 Task: Add the task  Implement a new cloud-based vendor management system for a company to the section Front-end Framework Sprint in the project BellTech and add a Due Date to the respective task as 2024/03/05
Action: Mouse moved to (606, 508)
Screenshot: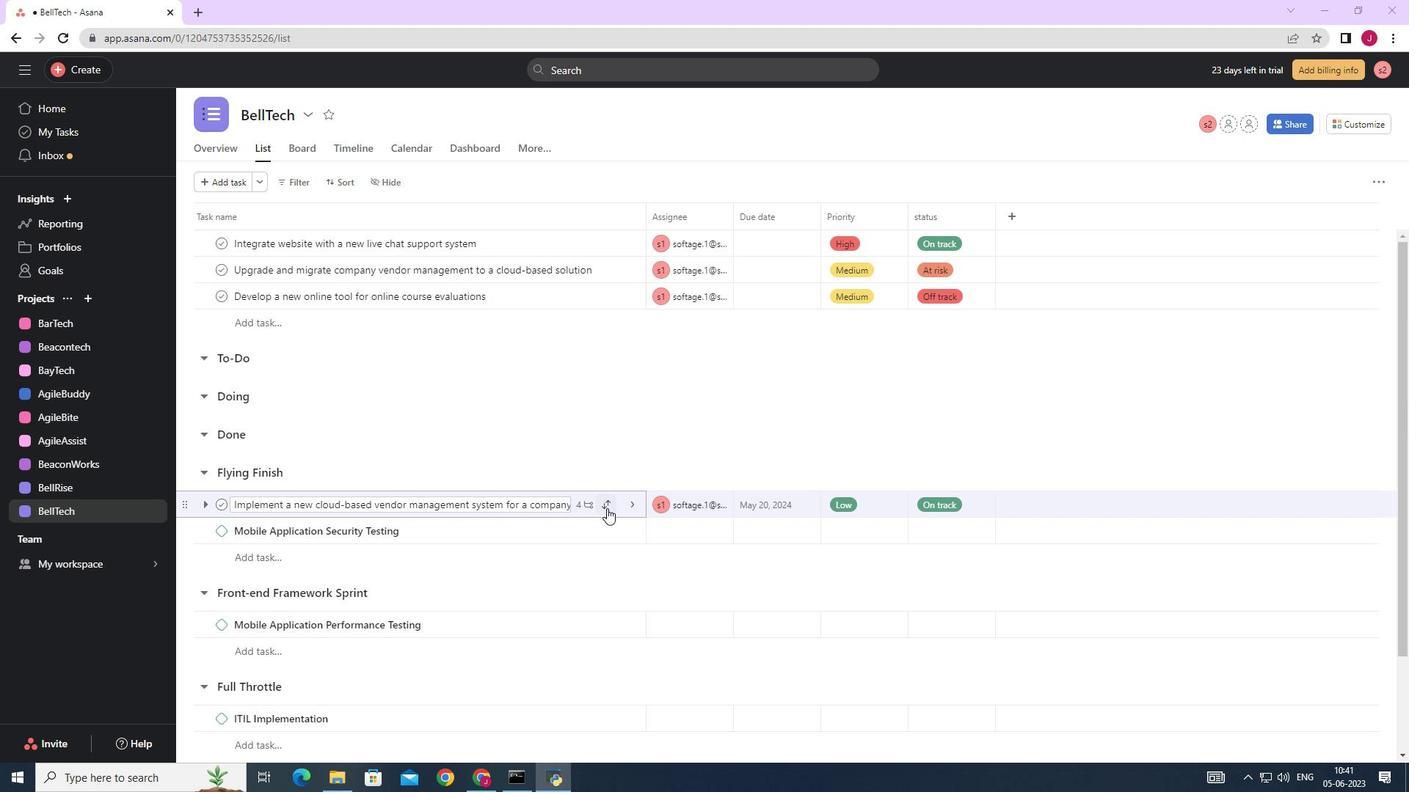 
Action: Mouse pressed left at (606, 508)
Screenshot: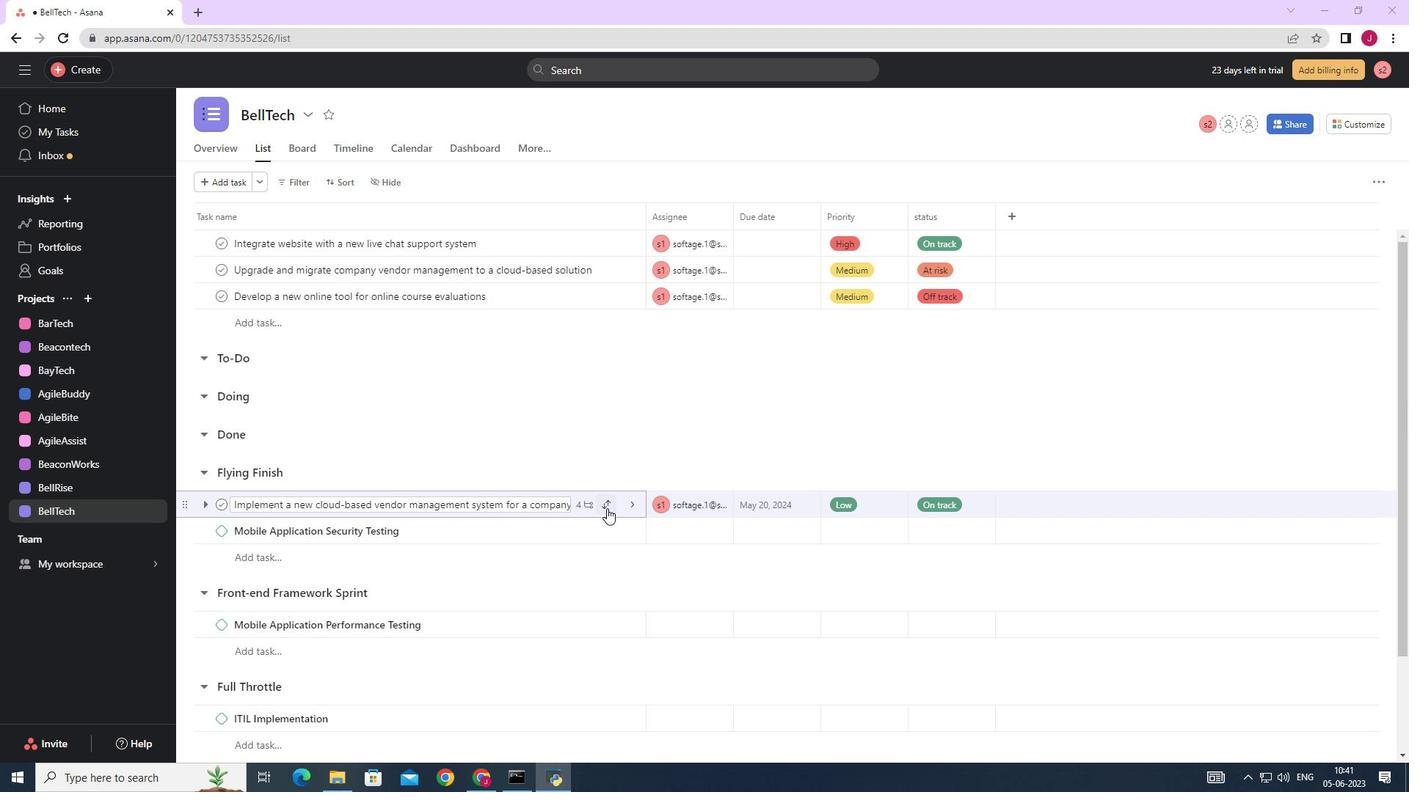 
Action: Mouse moved to (518, 424)
Screenshot: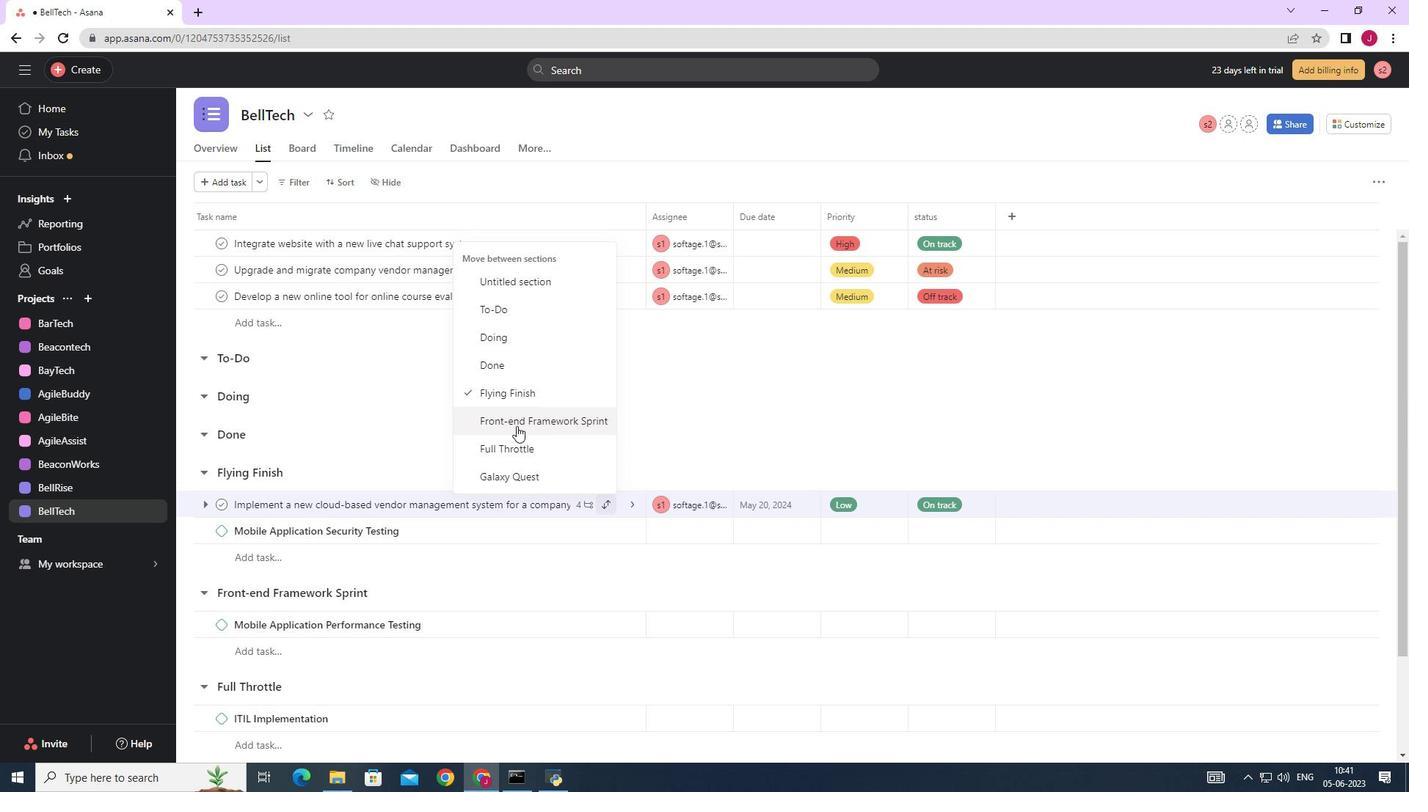 
Action: Mouse pressed left at (518, 424)
Screenshot: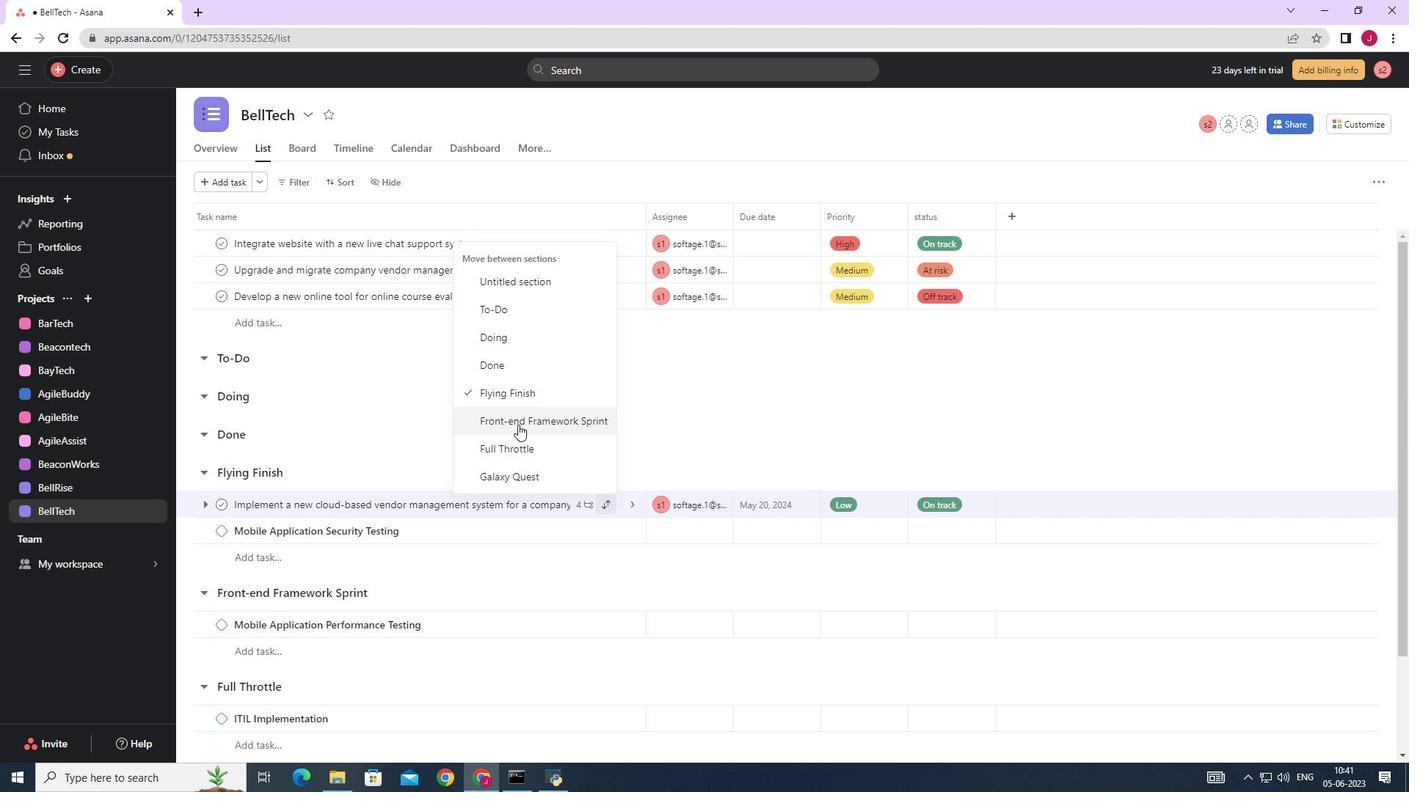 
Action: Mouse moved to (808, 601)
Screenshot: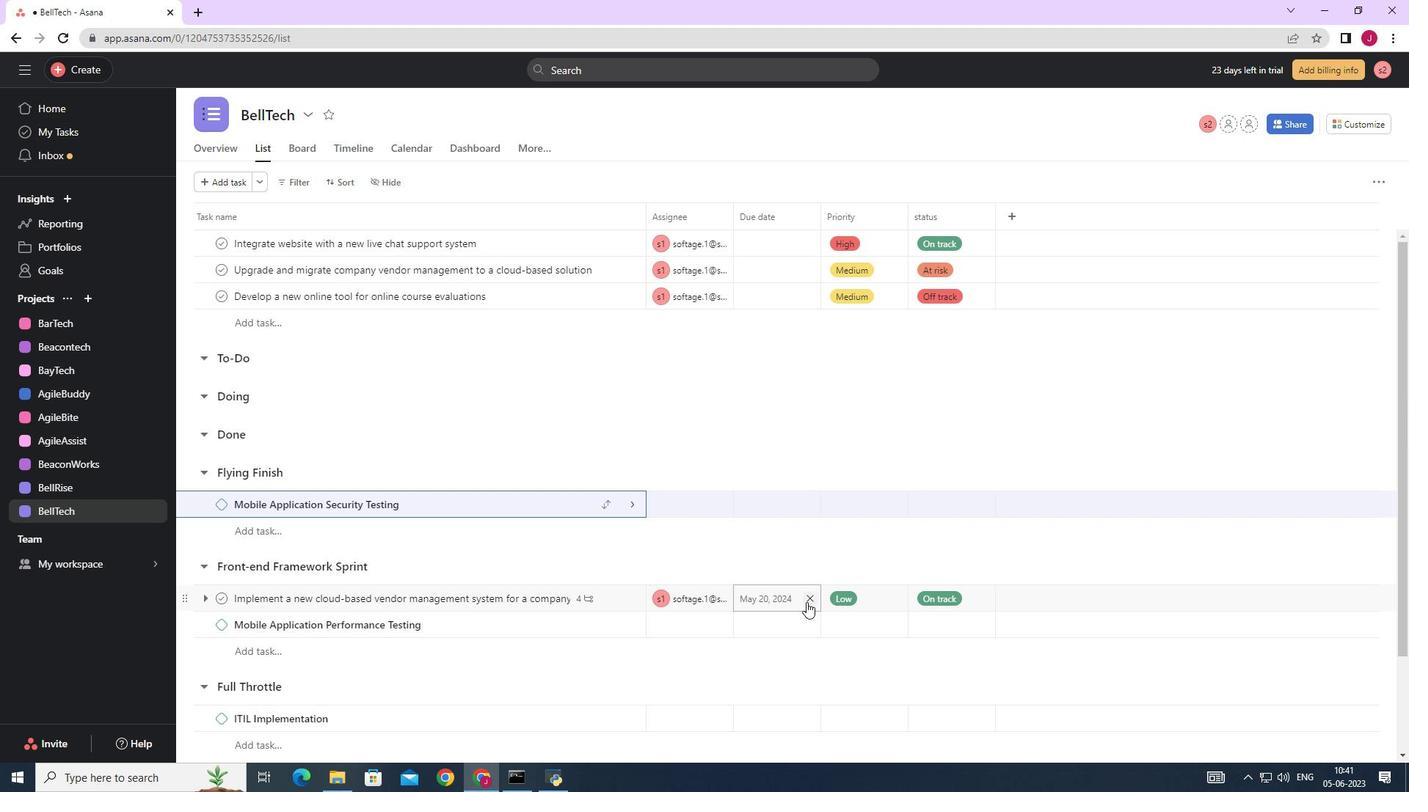 
Action: Mouse pressed left at (808, 601)
Screenshot: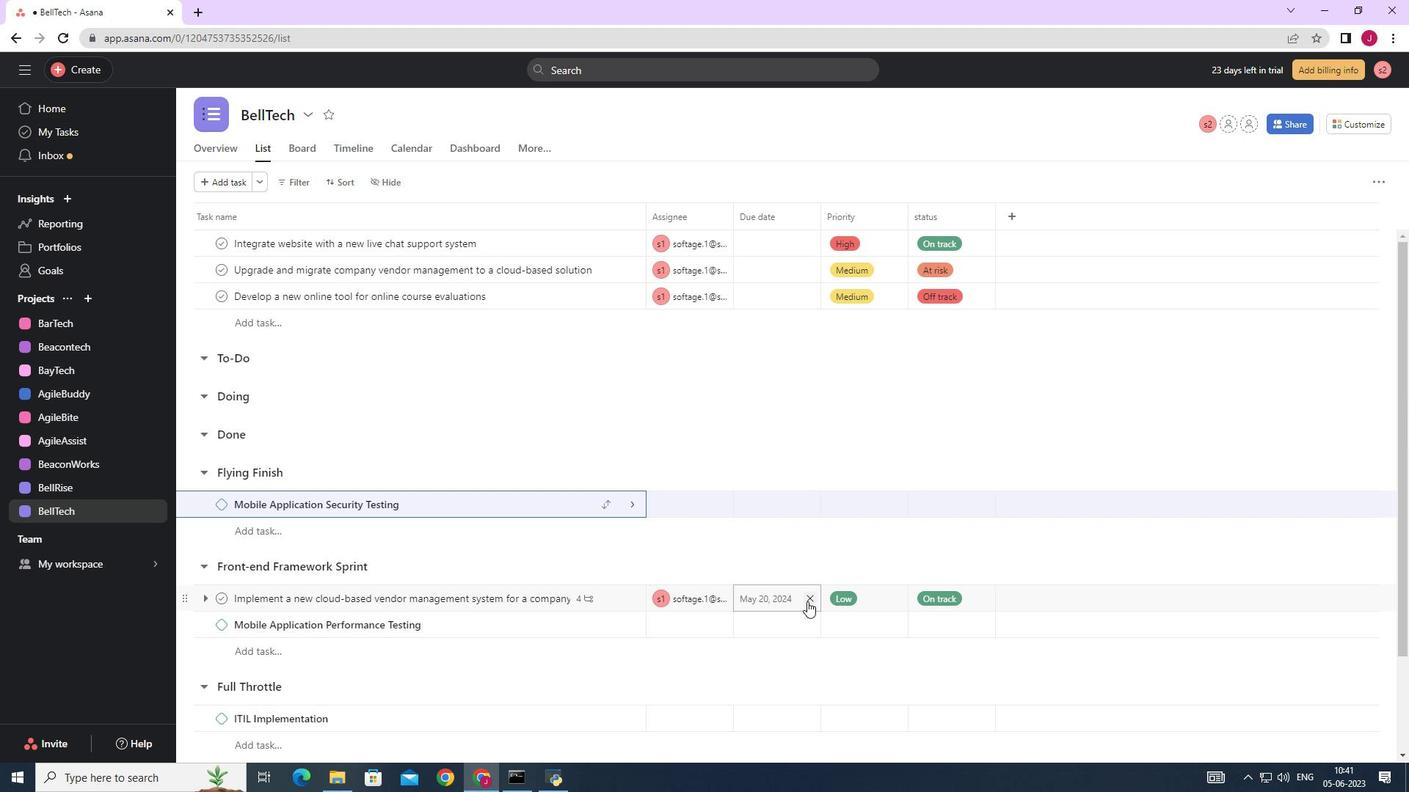 
Action: Mouse moved to (766, 600)
Screenshot: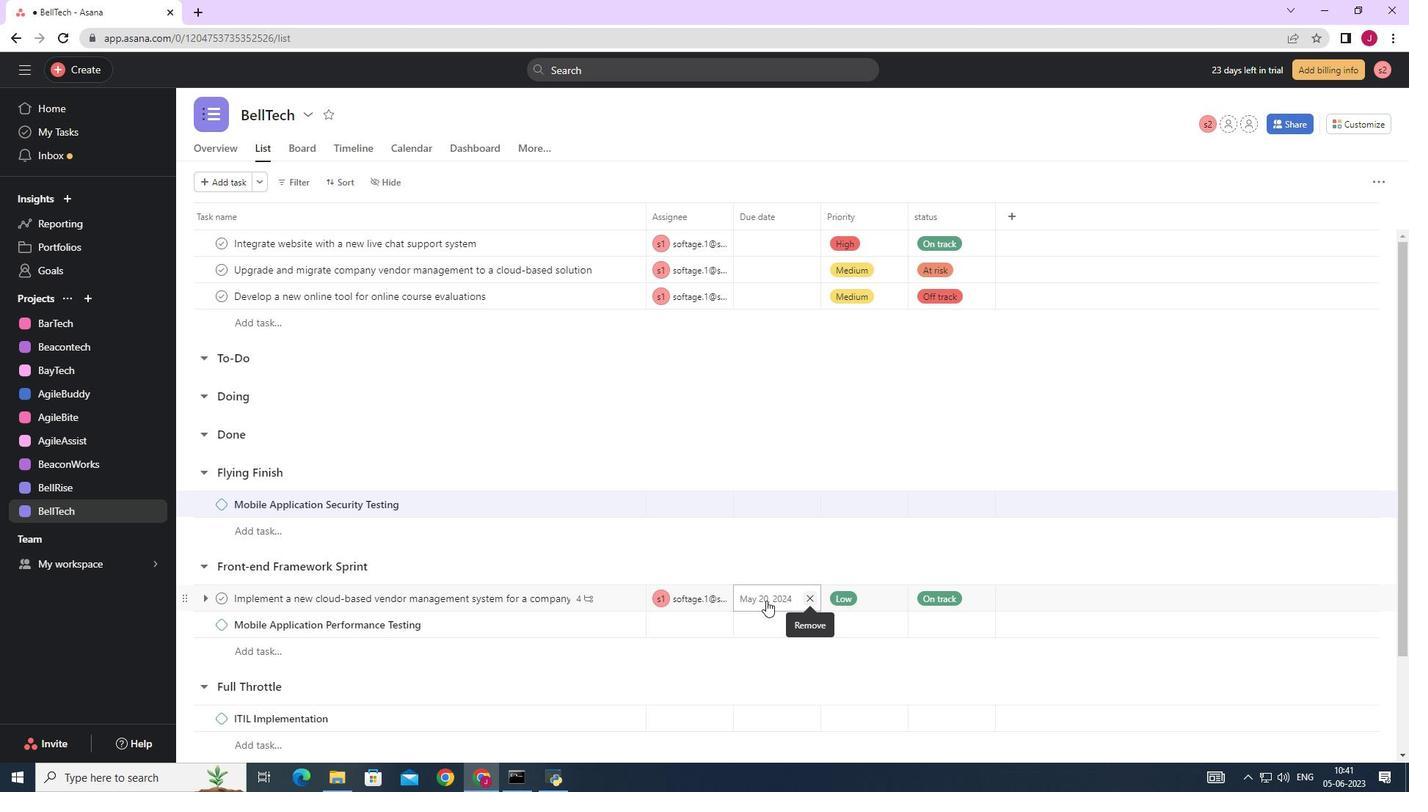 
Action: Mouse pressed left at (766, 600)
Screenshot: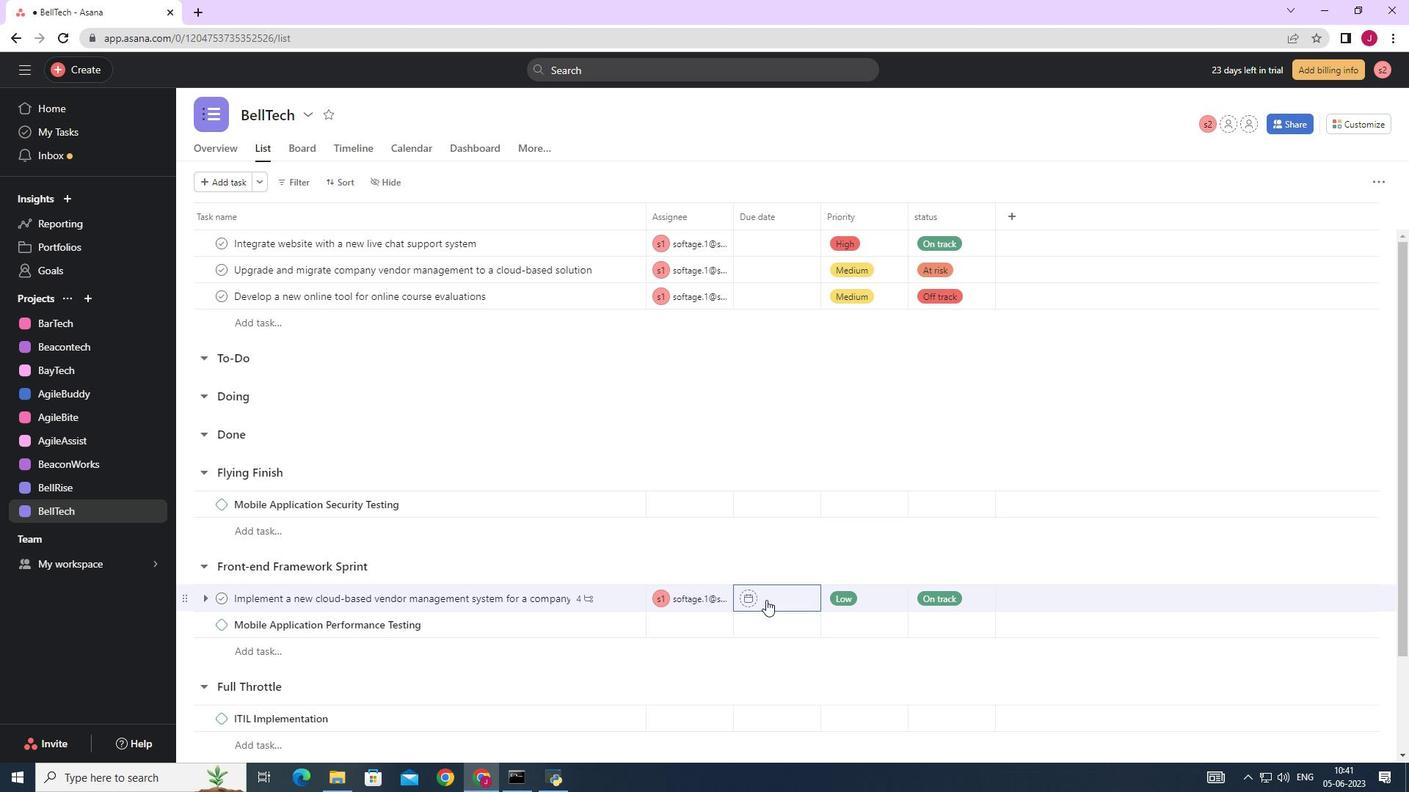 
Action: Mouse moved to (924, 368)
Screenshot: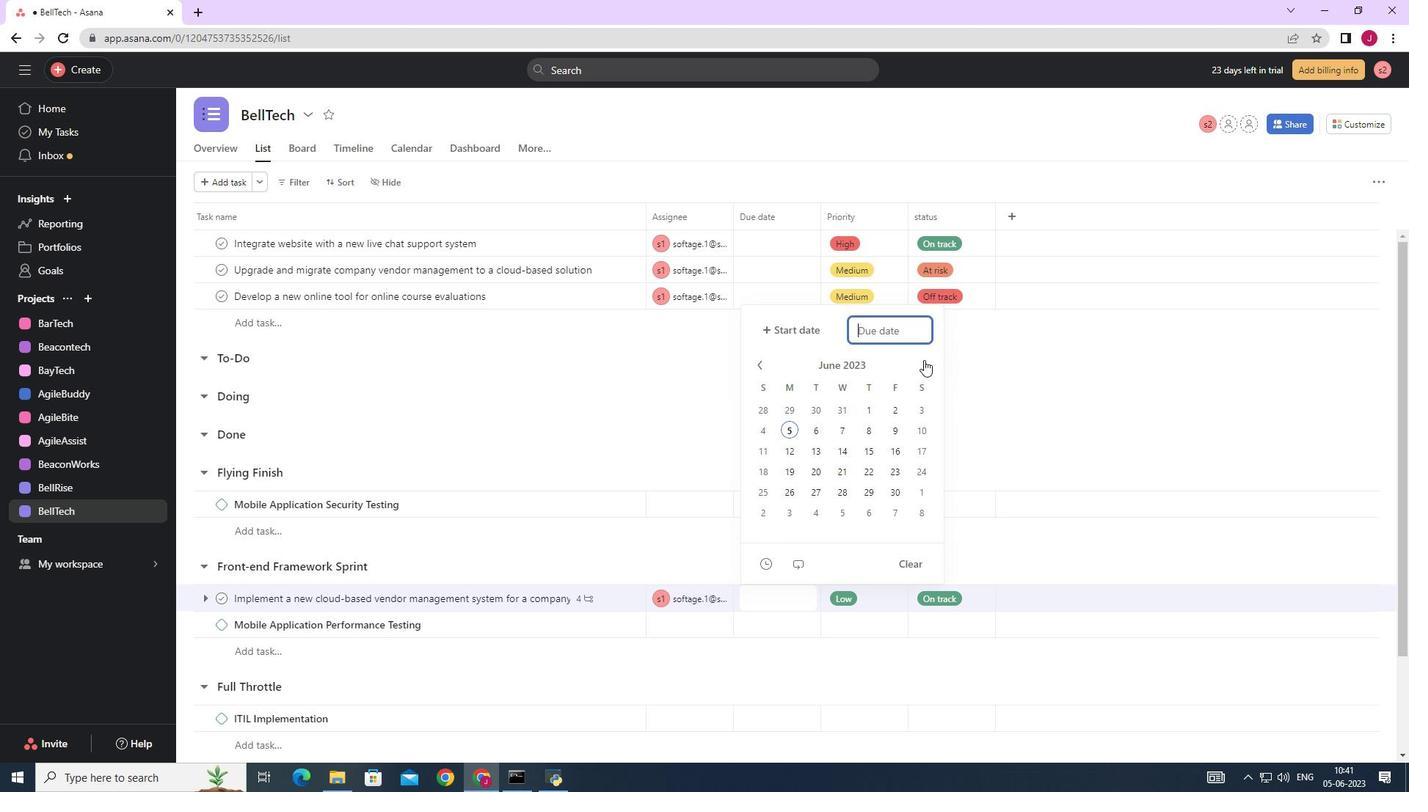 
Action: Mouse pressed left at (924, 368)
Screenshot: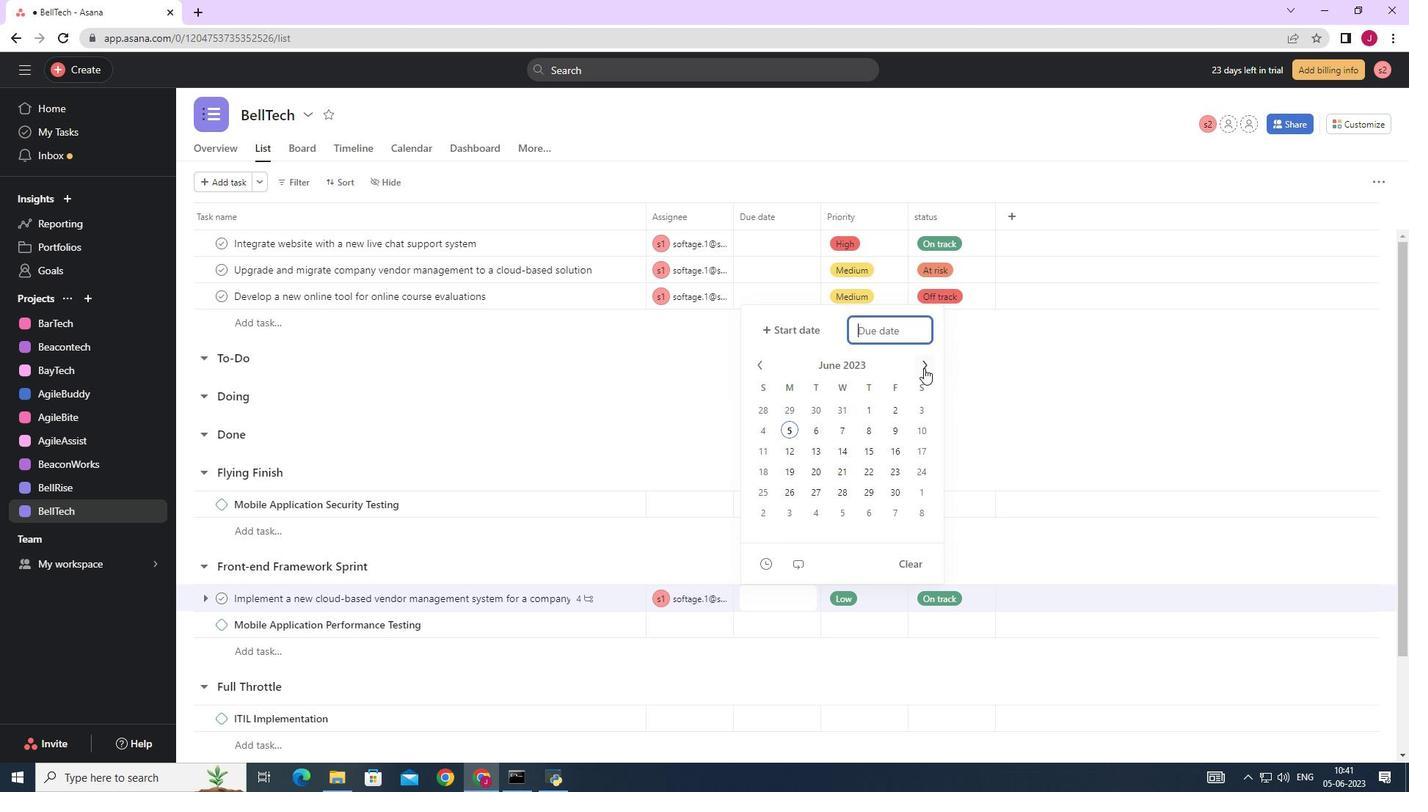 
Action: Mouse pressed left at (924, 368)
Screenshot: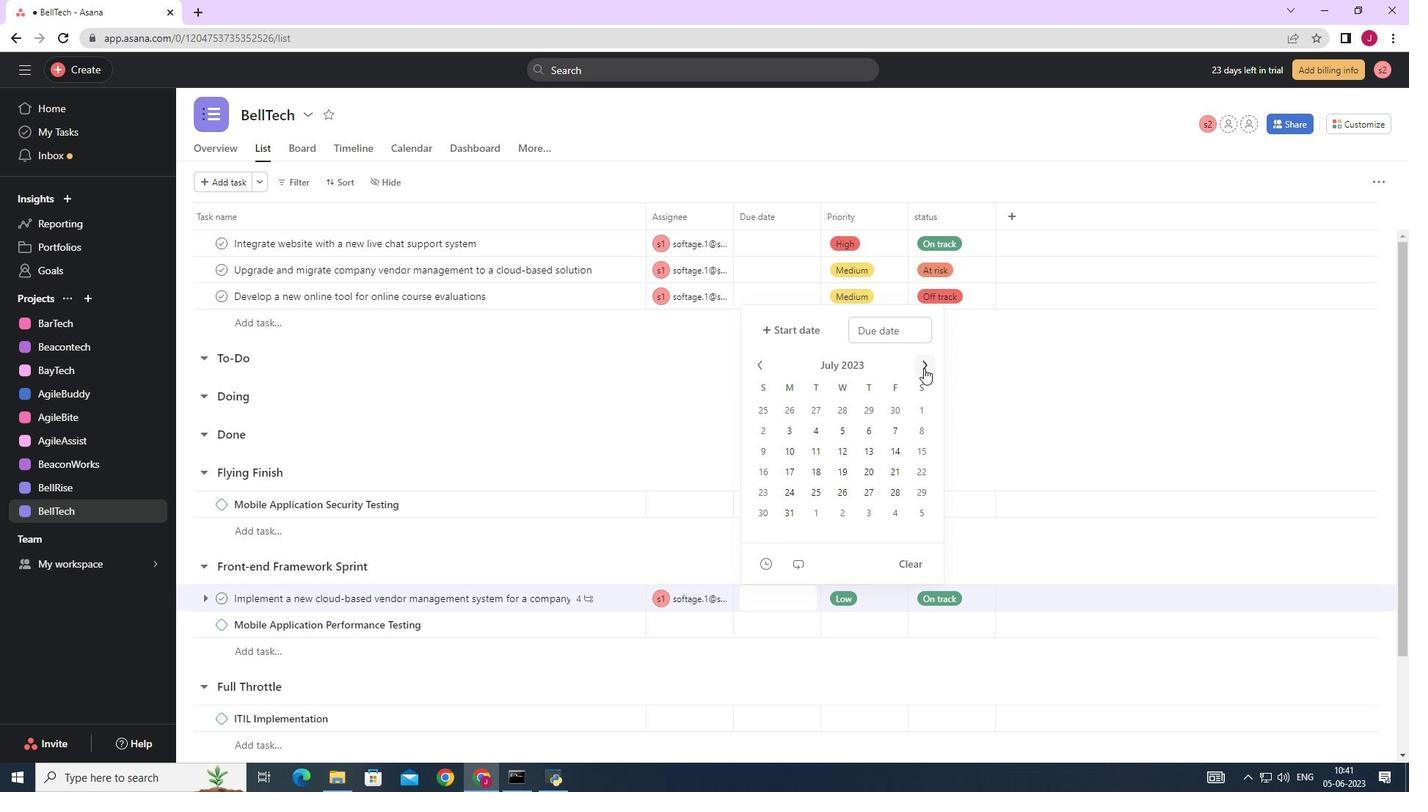 
Action: Mouse pressed left at (924, 368)
Screenshot: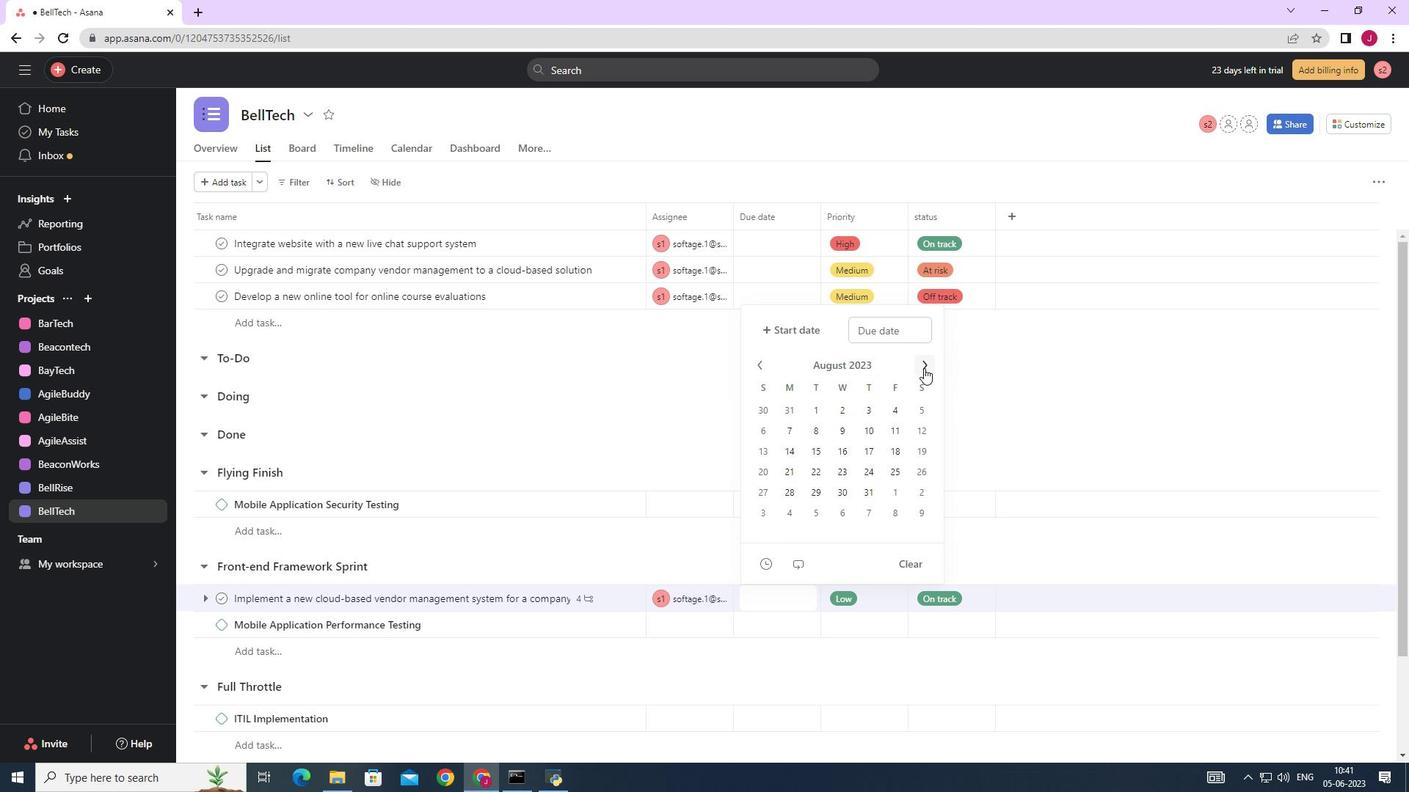 
Action: Mouse pressed left at (924, 368)
Screenshot: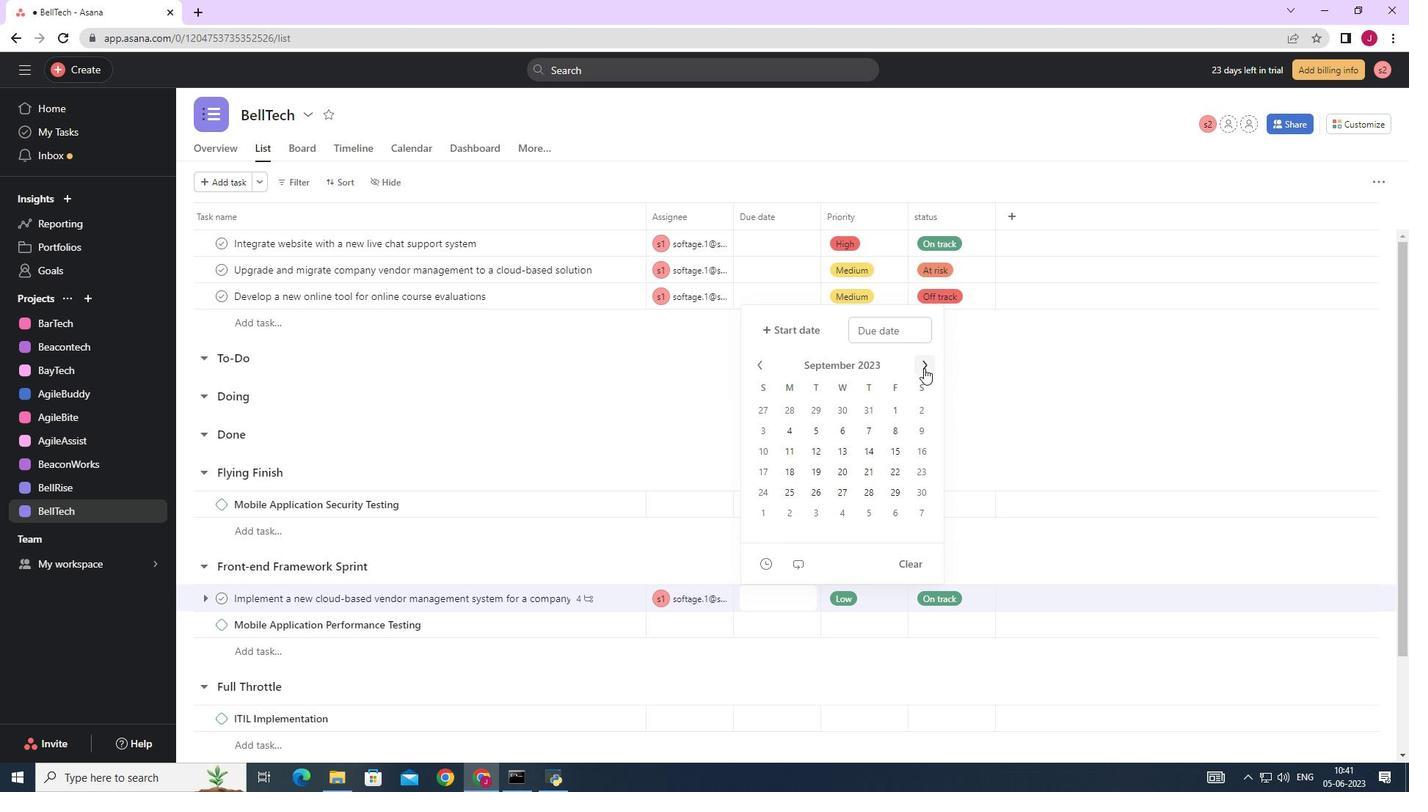 
Action: Mouse pressed left at (924, 368)
Screenshot: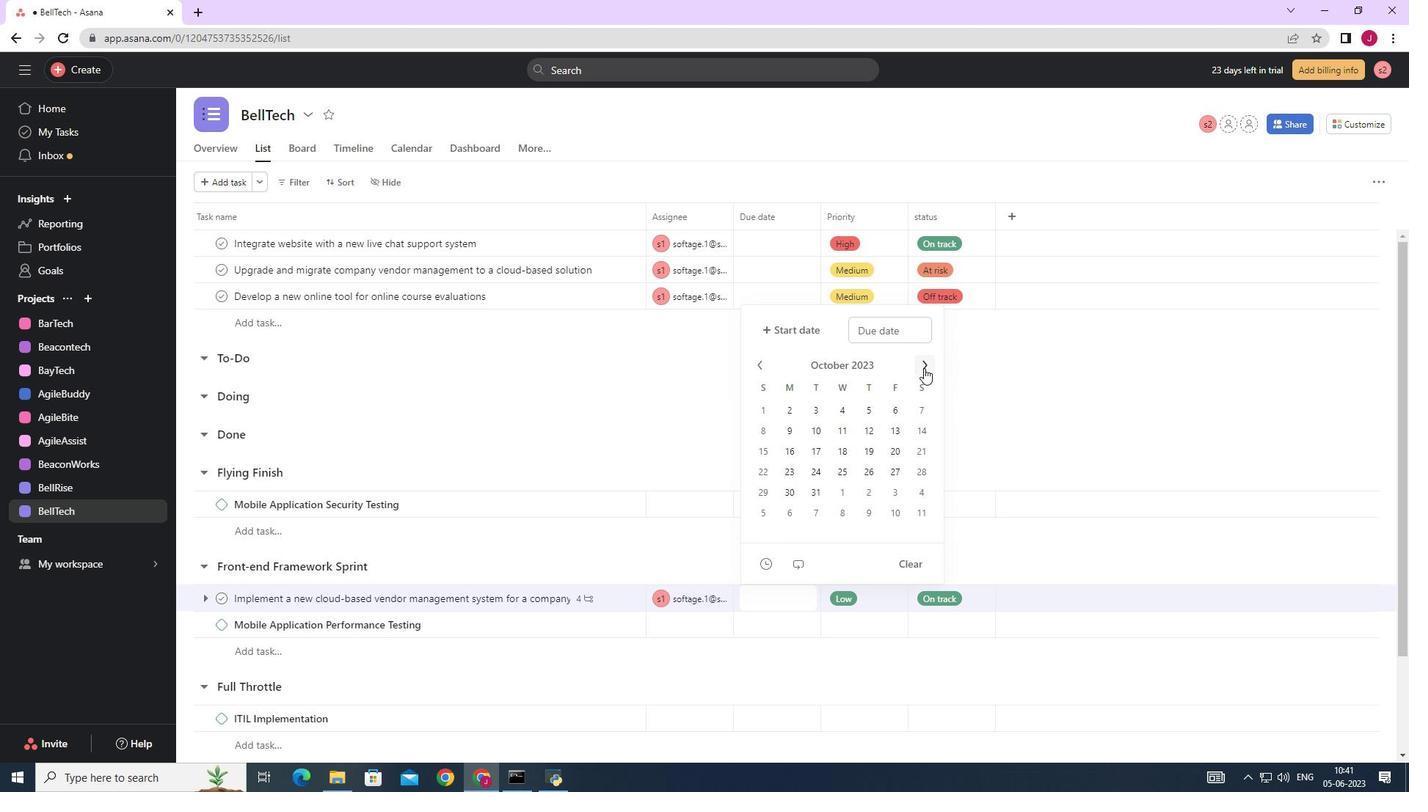 
Action: Mouse moved to (924, 367)
Screenshot: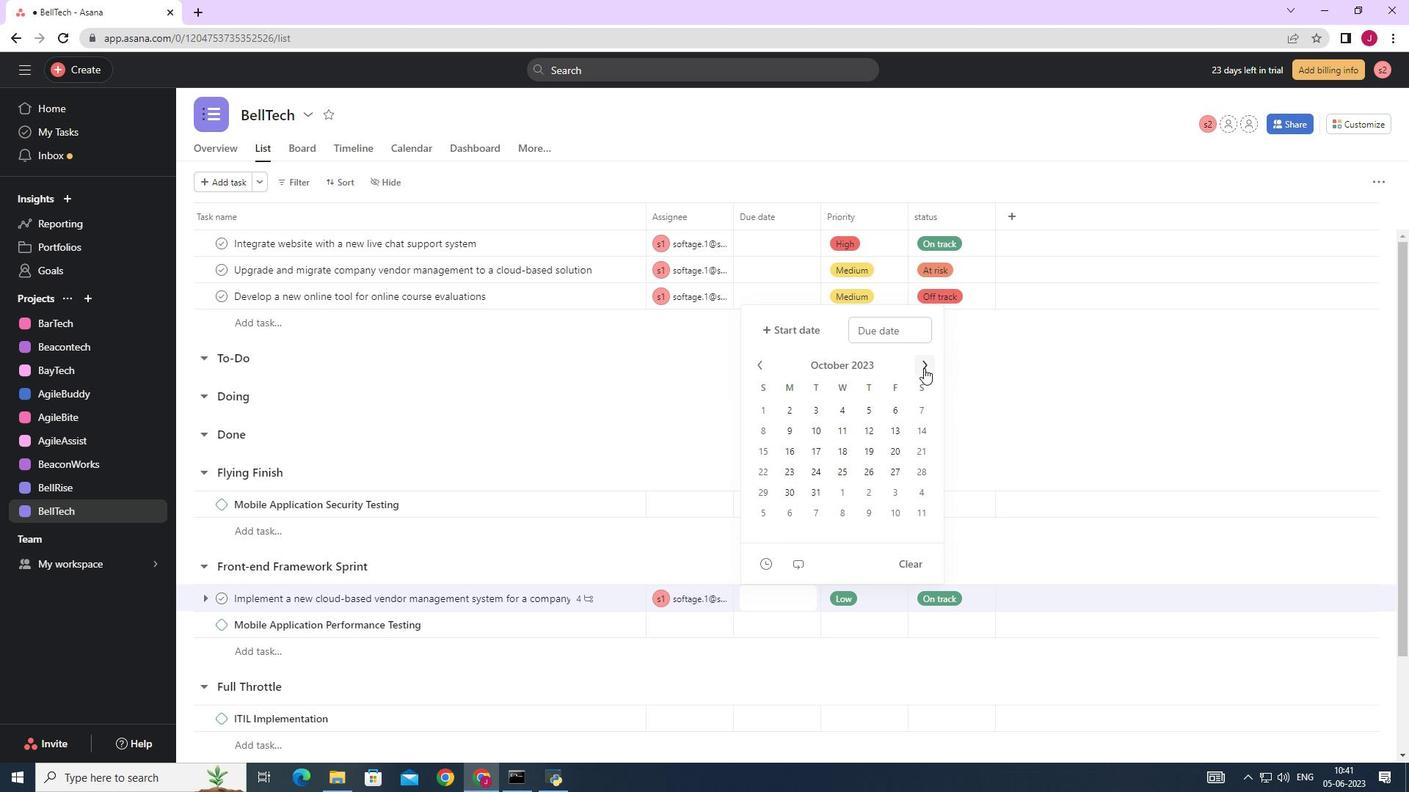 
Action: Mouse pressed left at (924, 367)
Screenshot: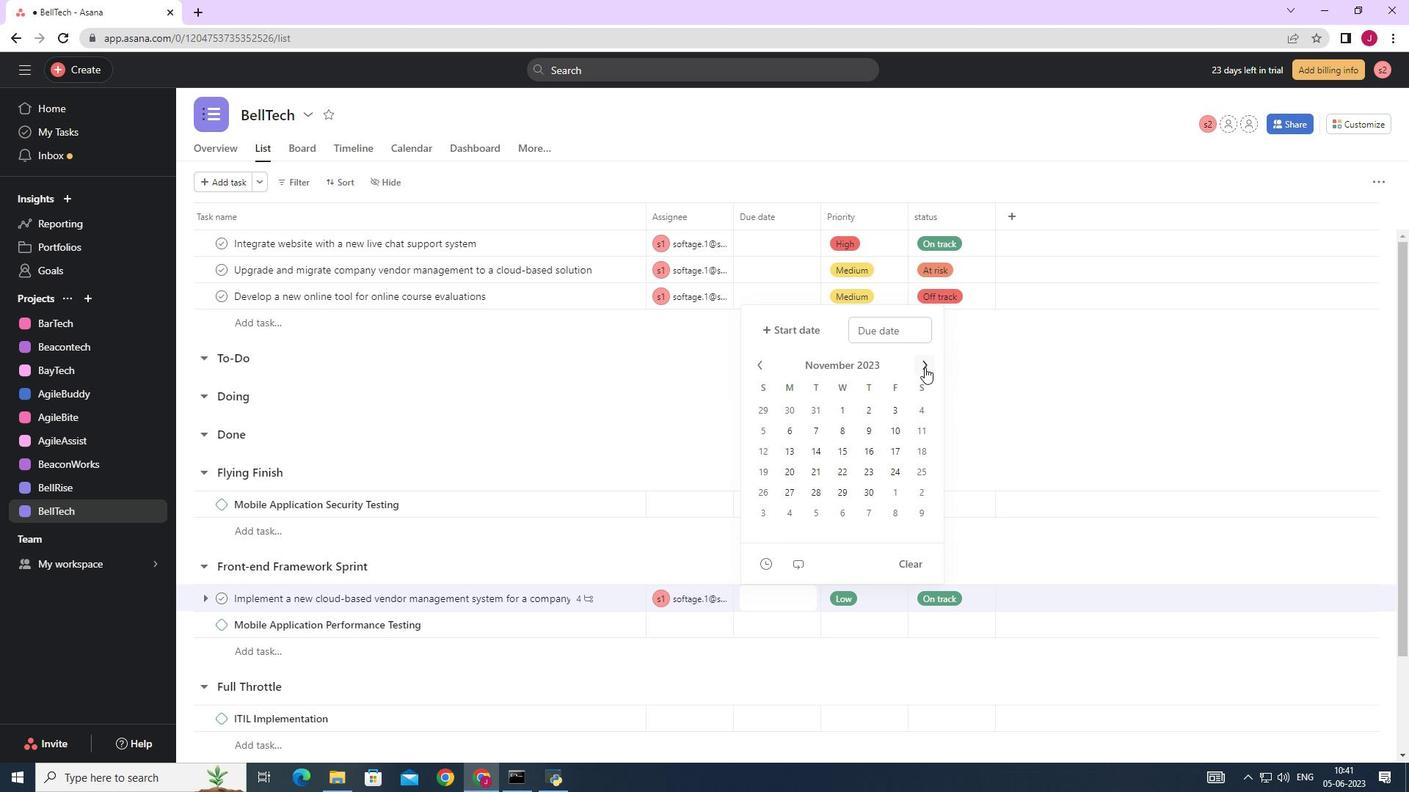 
Action: Mouse pressed left at (924, 367)
Screenshot: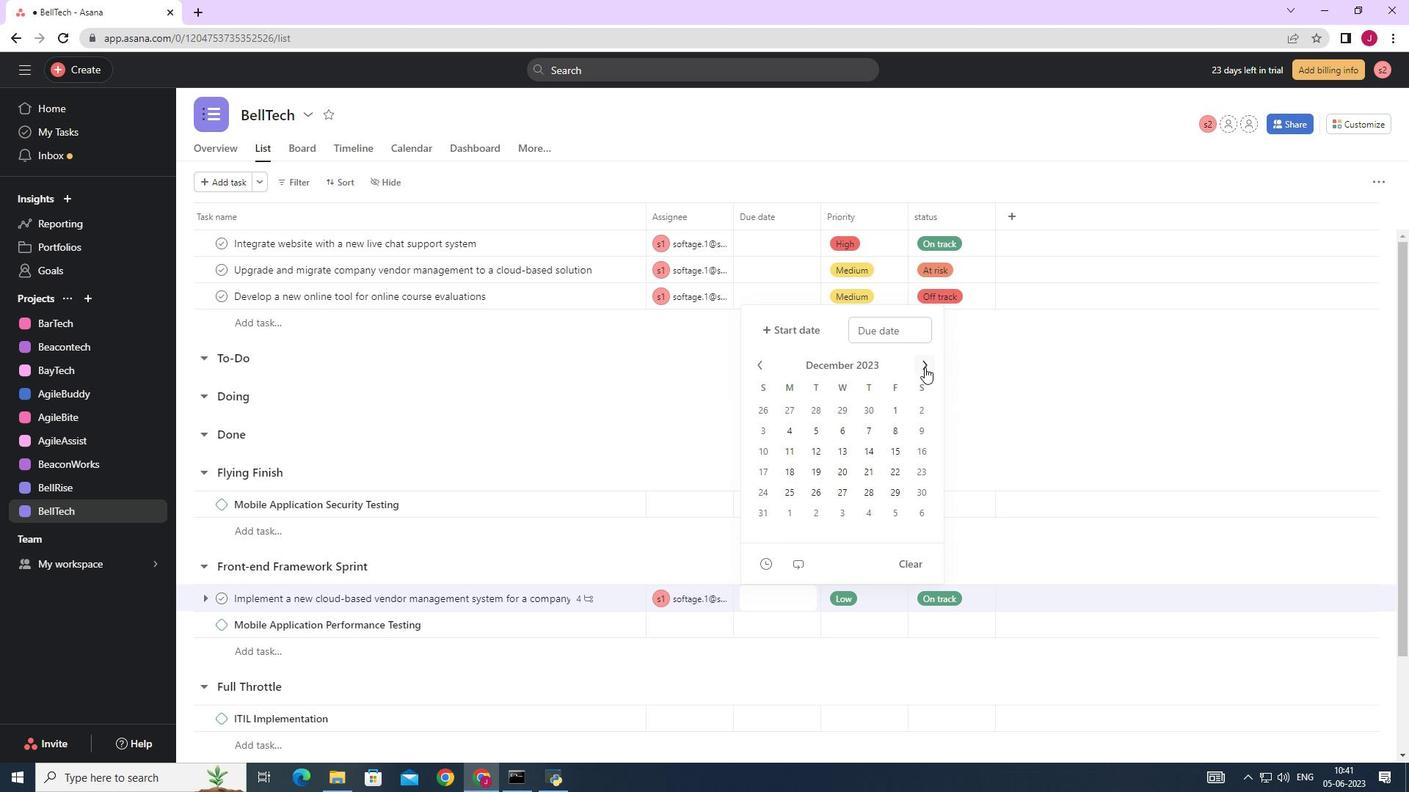 
Action: Mouse pressed left at (924, 367)
Screenshot: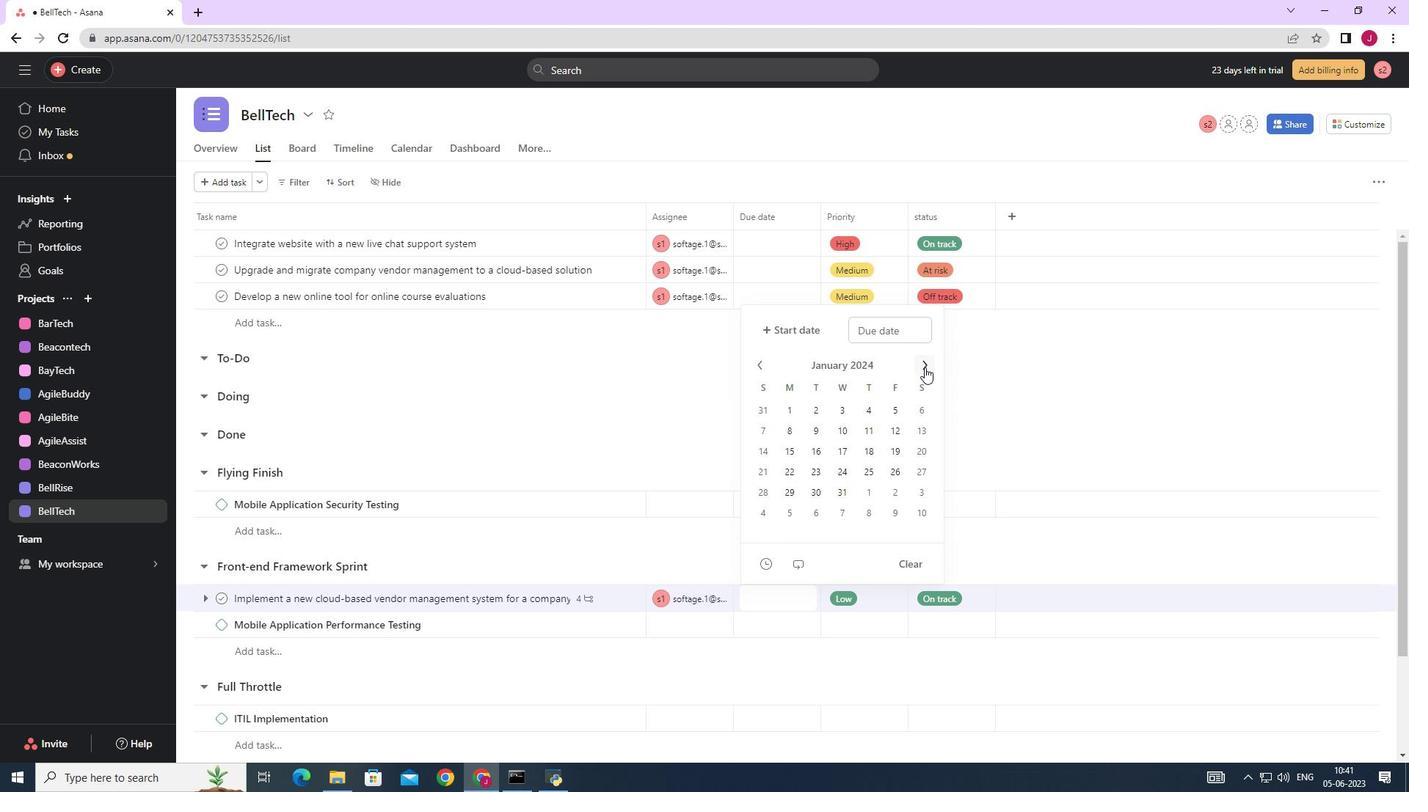 
Action: Mouse pressed left at (924, 367)
Screenshot: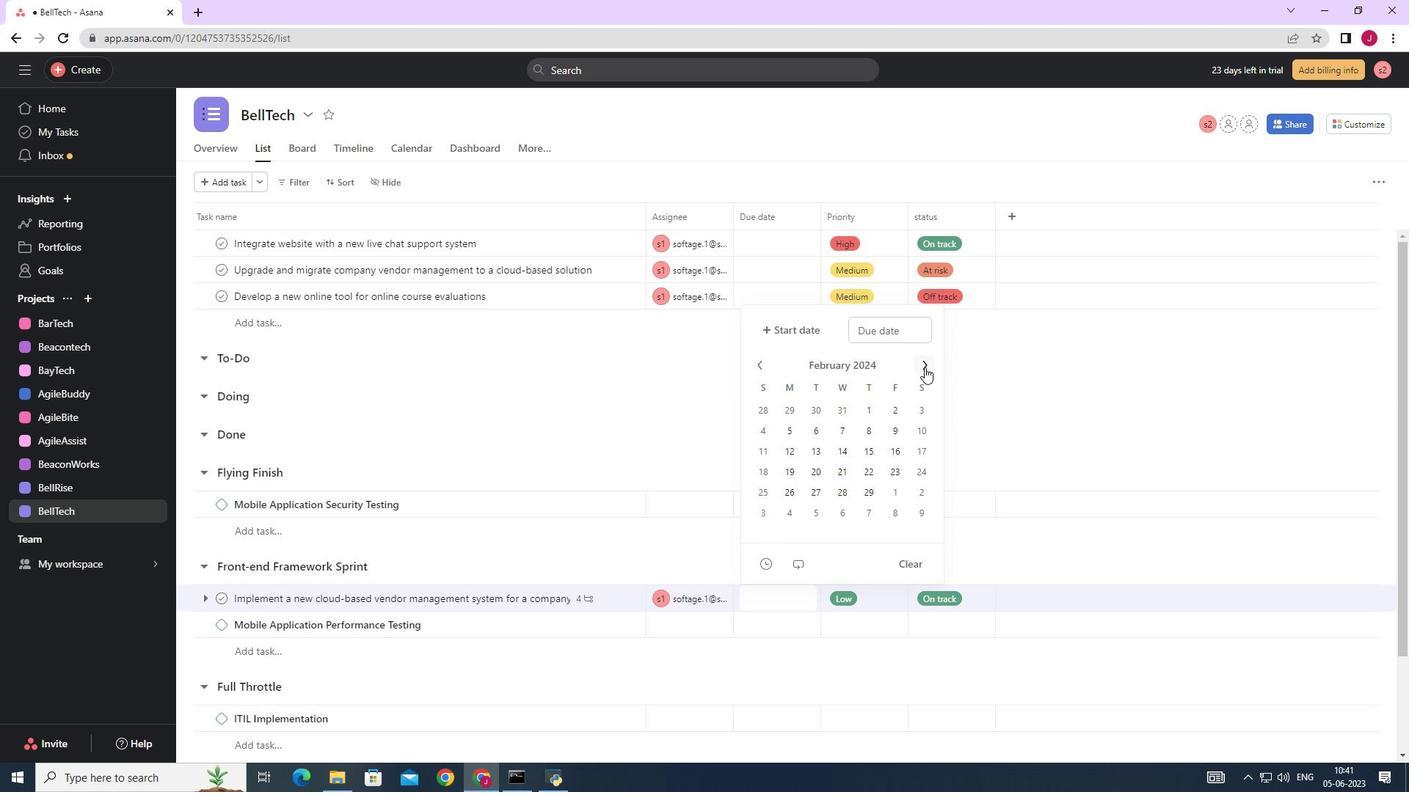 
Action: Mouse moved to (812, 435)
Screenshot: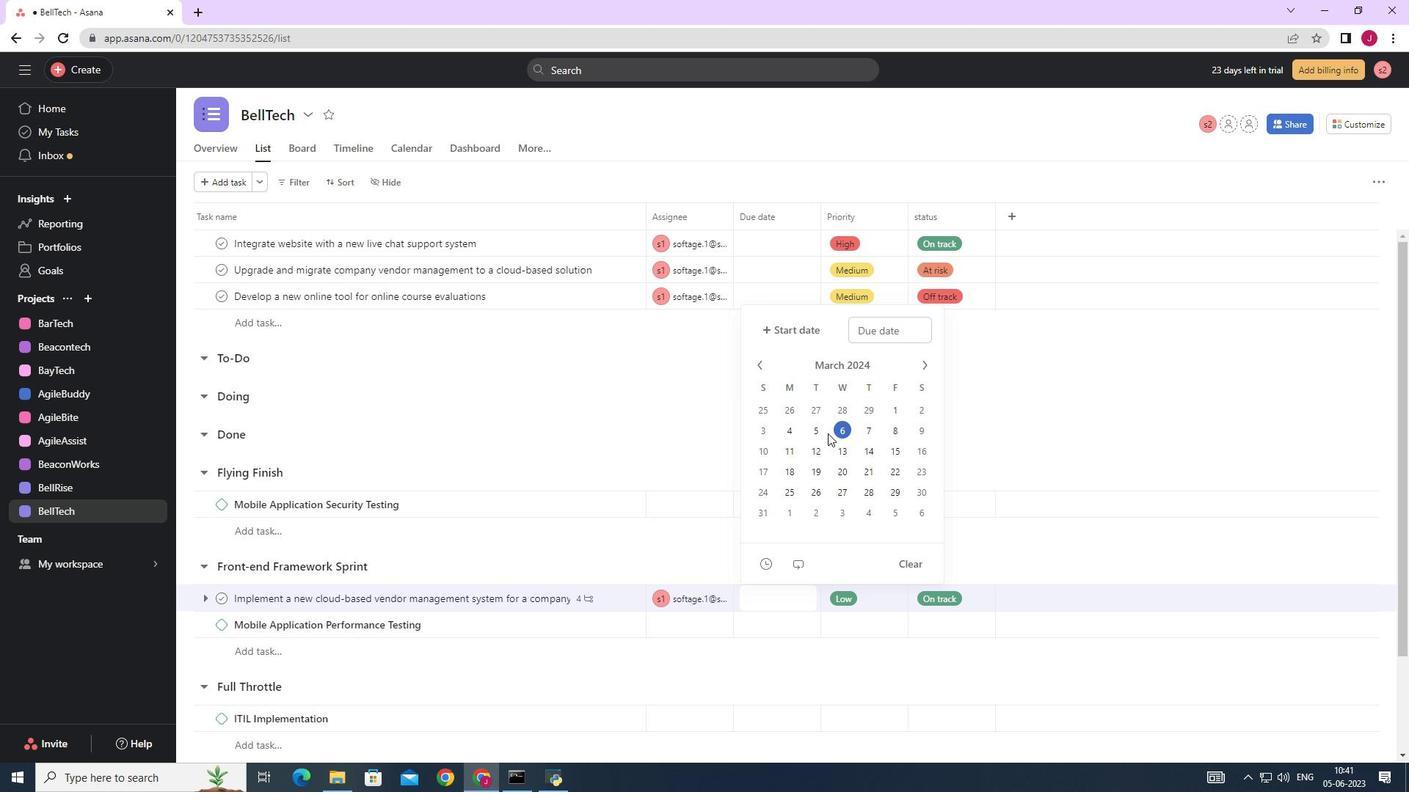 
Action: Mouse pressed left at (812, 435)
Screenshot: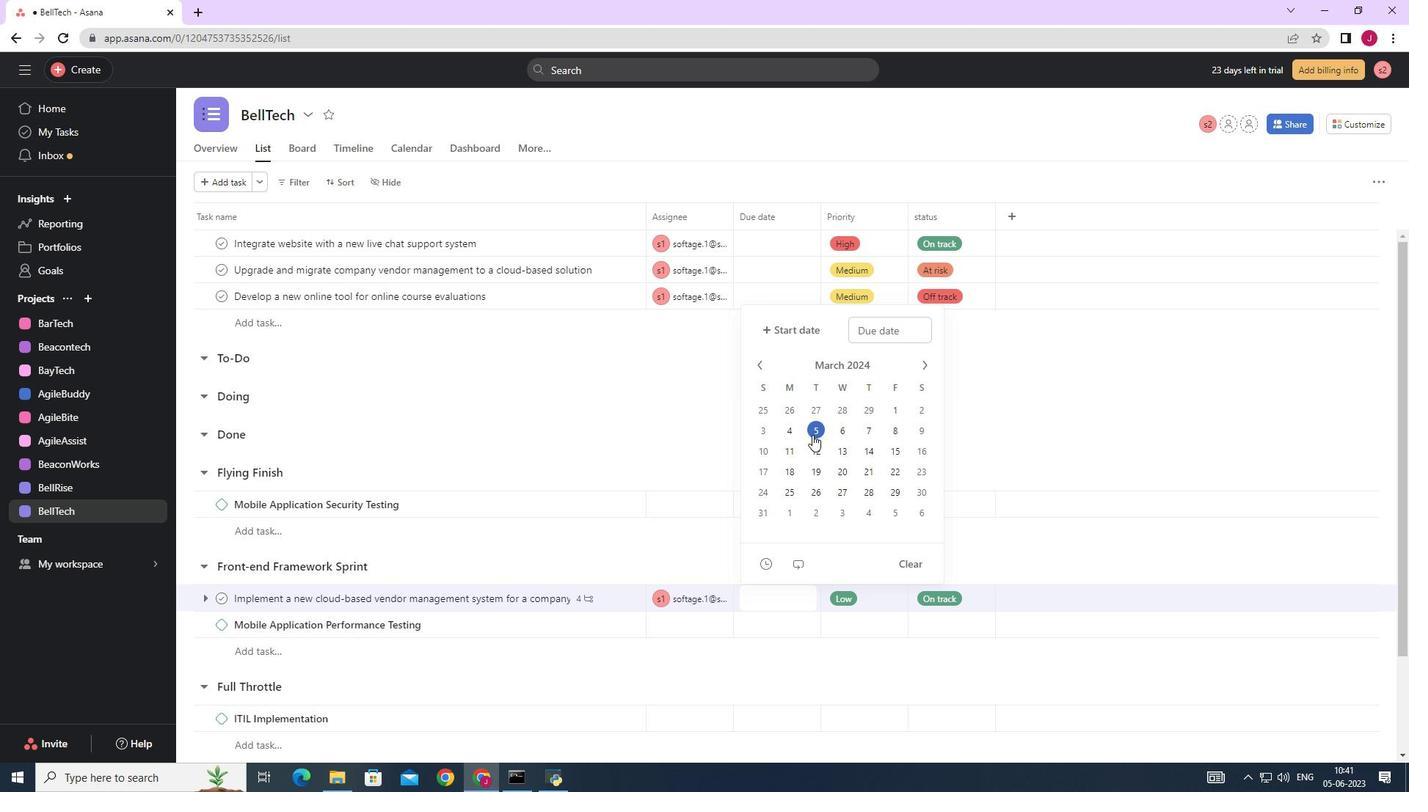 
Action: Mouse moved to (1122, 399)
Screenshot: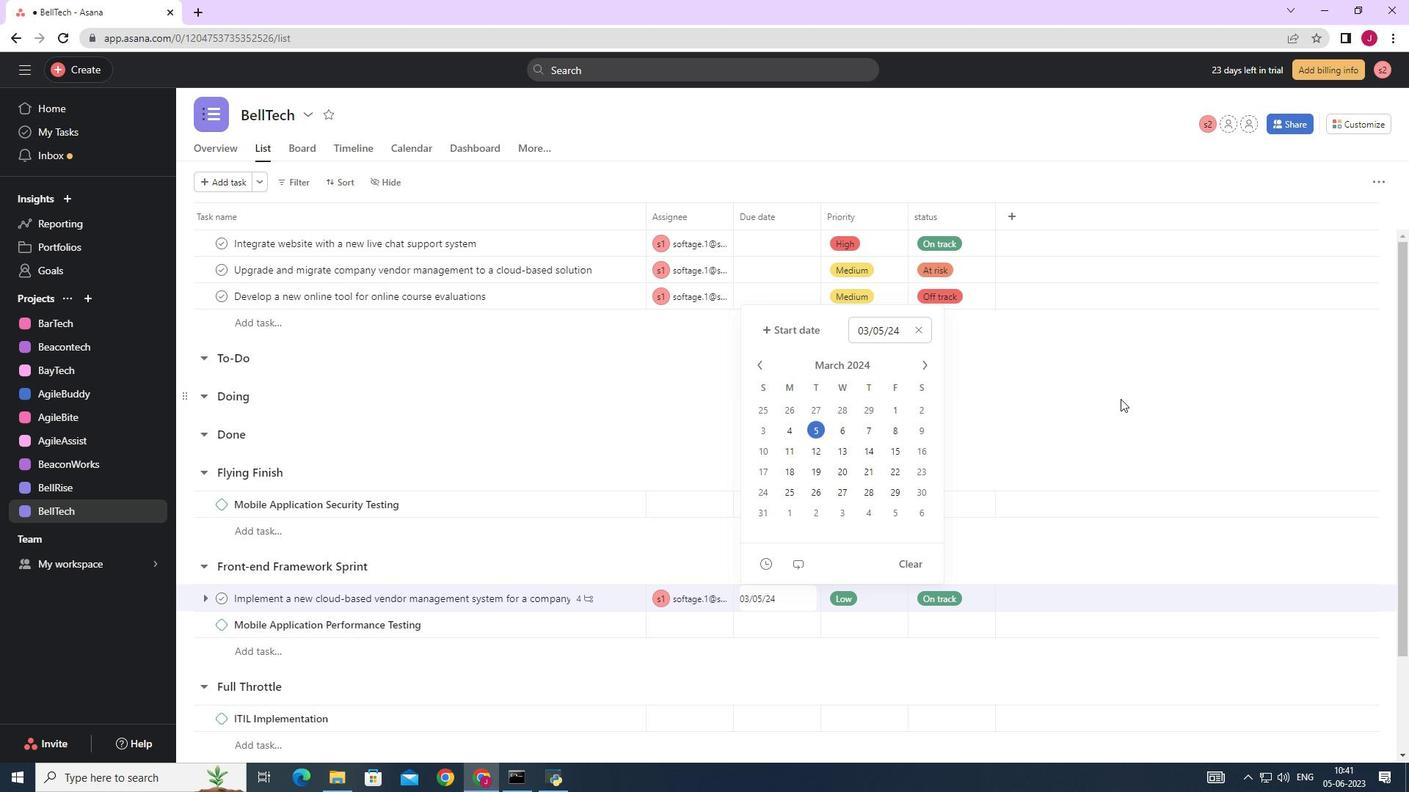 
Action: Mouse pressed left at (1122, 399)
Screenshot: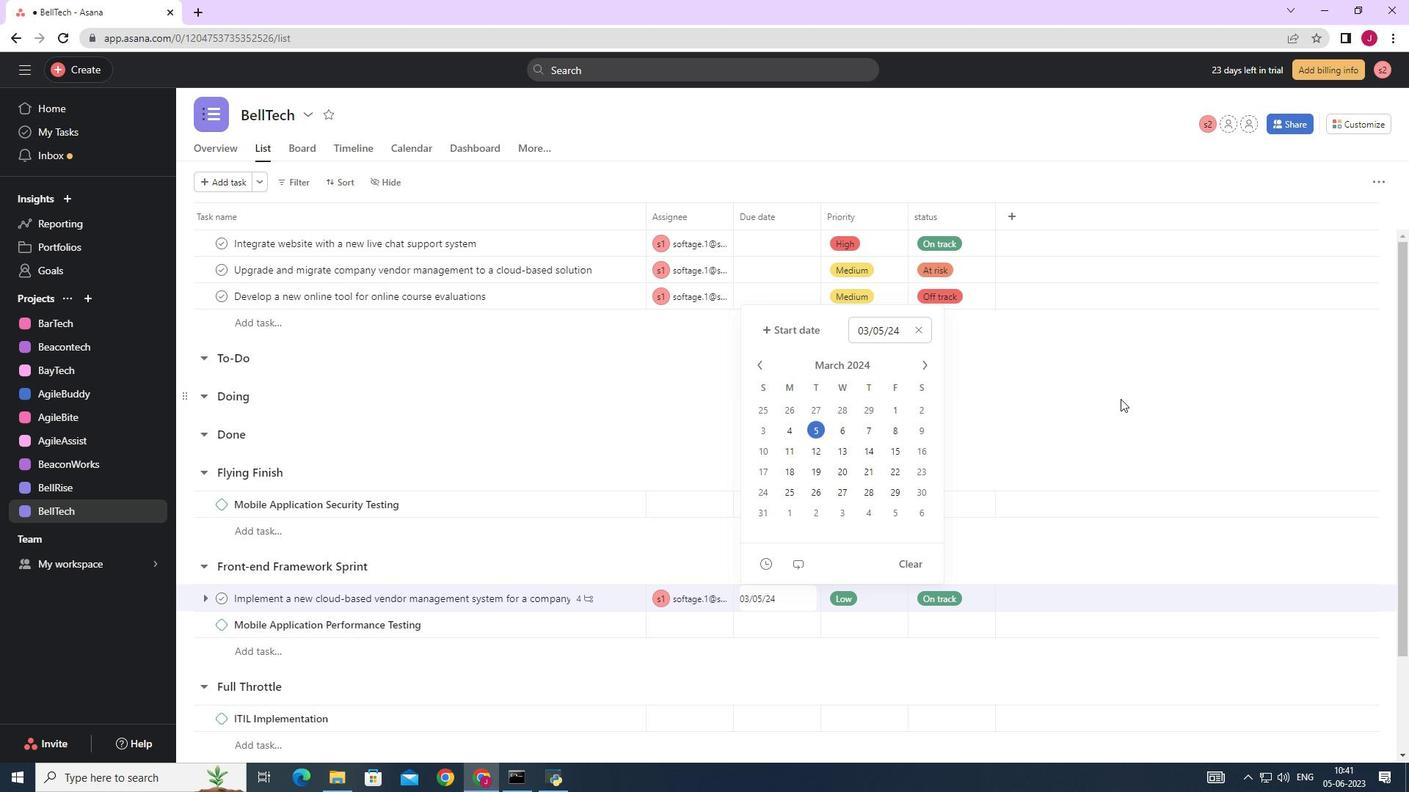 
Action: Mouse moved to (1126, 398)
Screenshot: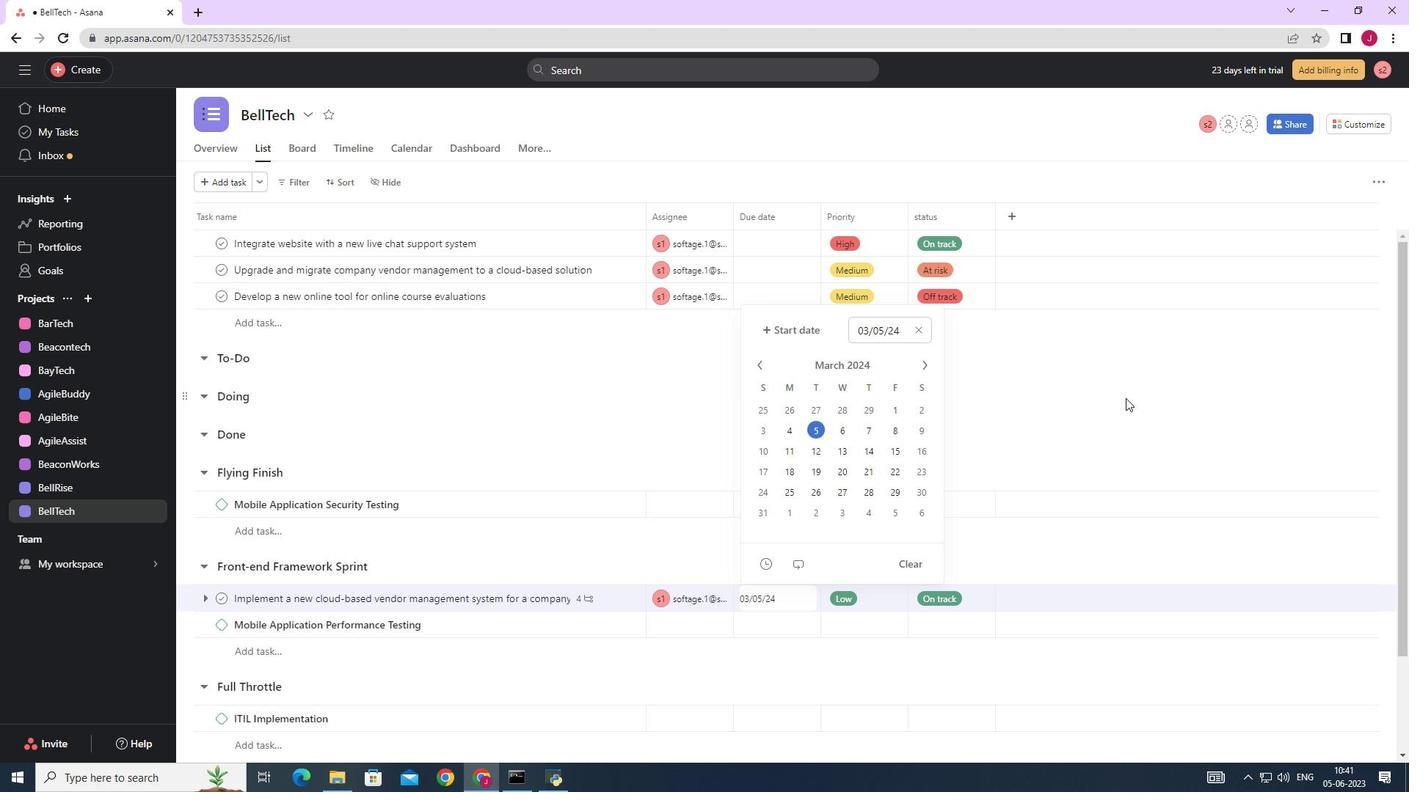 
